 Task: Toggle the highlight modified tabs in the editor management.
Action: Mouse moved to (3, 593)
Screenshot: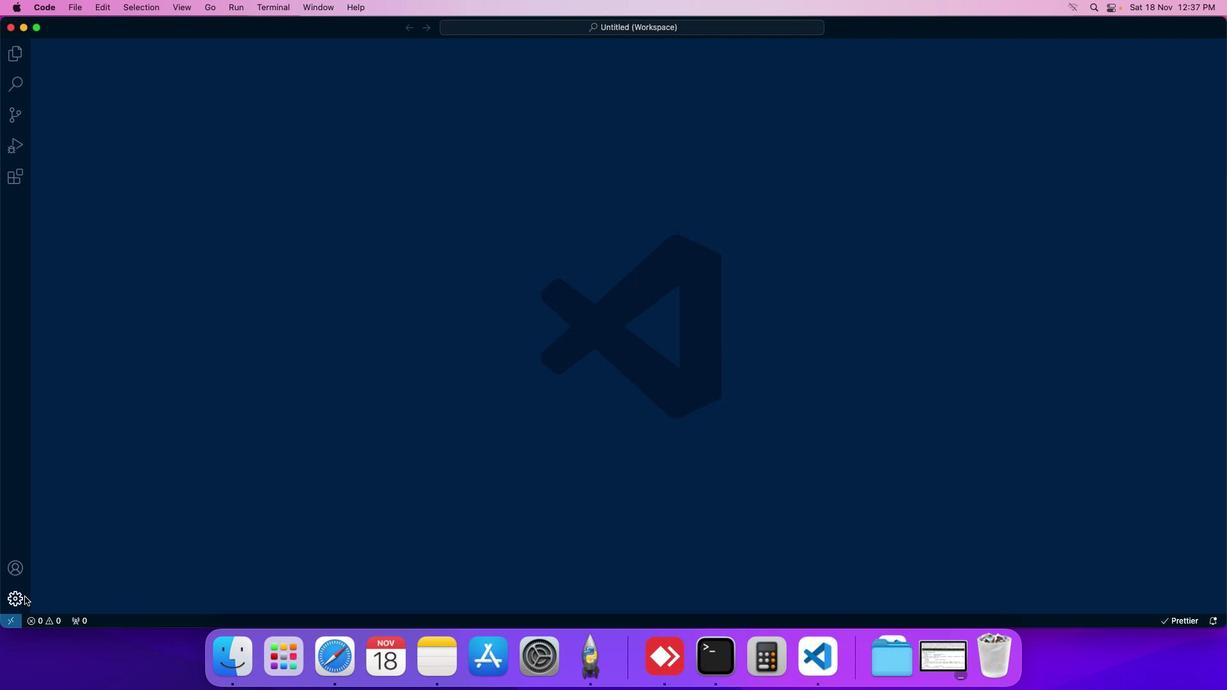 
Action: Mouse pressed left at (3, 593)
Screenshot: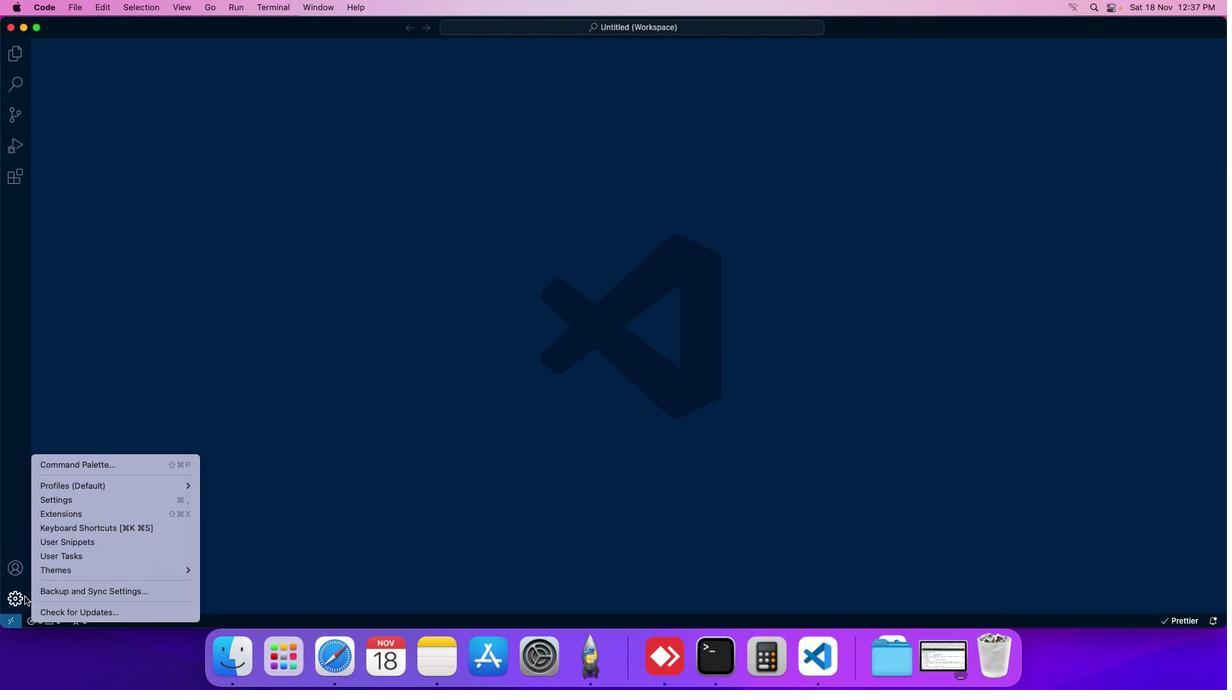 
Action: Mouse moved to (49, 504)
Screenshot: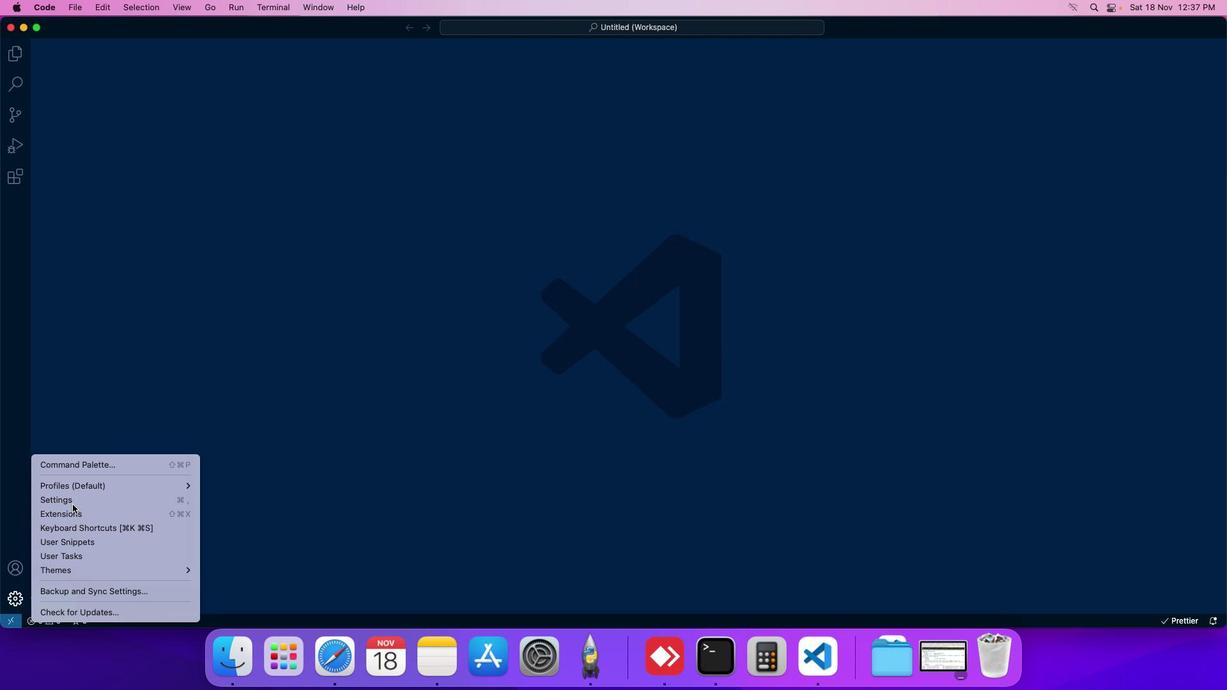 
Action: Mouse pressed left at (49, 504)
Screenshot: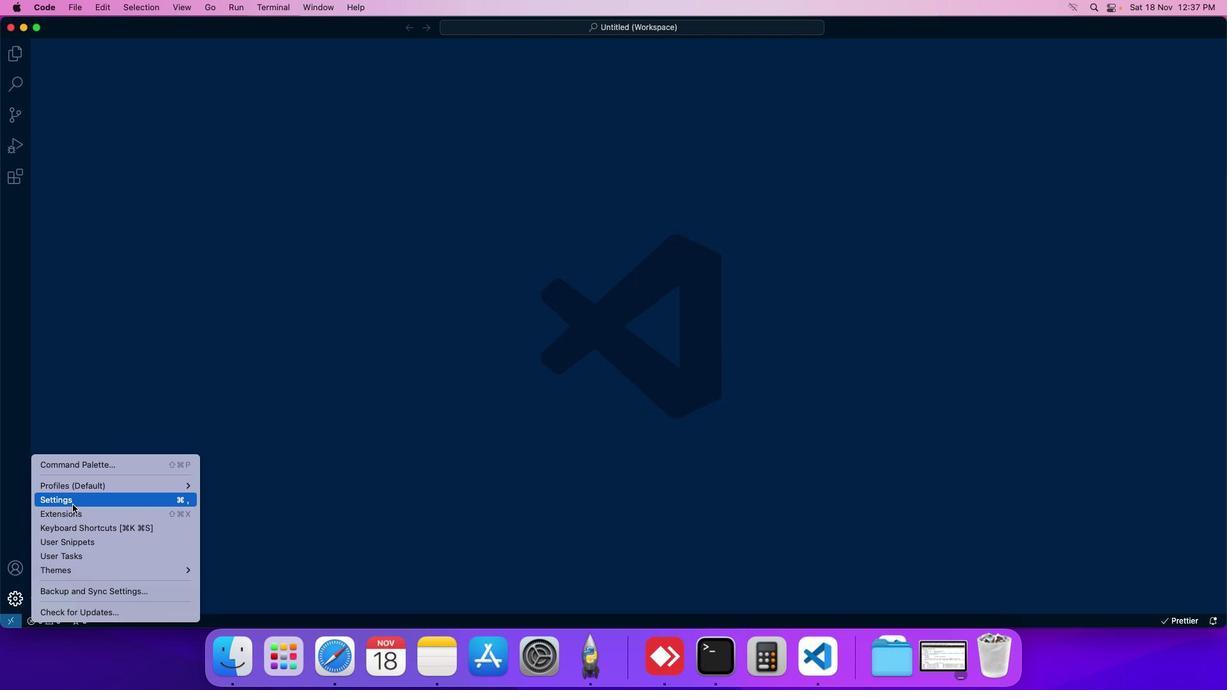 
Action: Mouse moved to (292, 108)
Screenshot: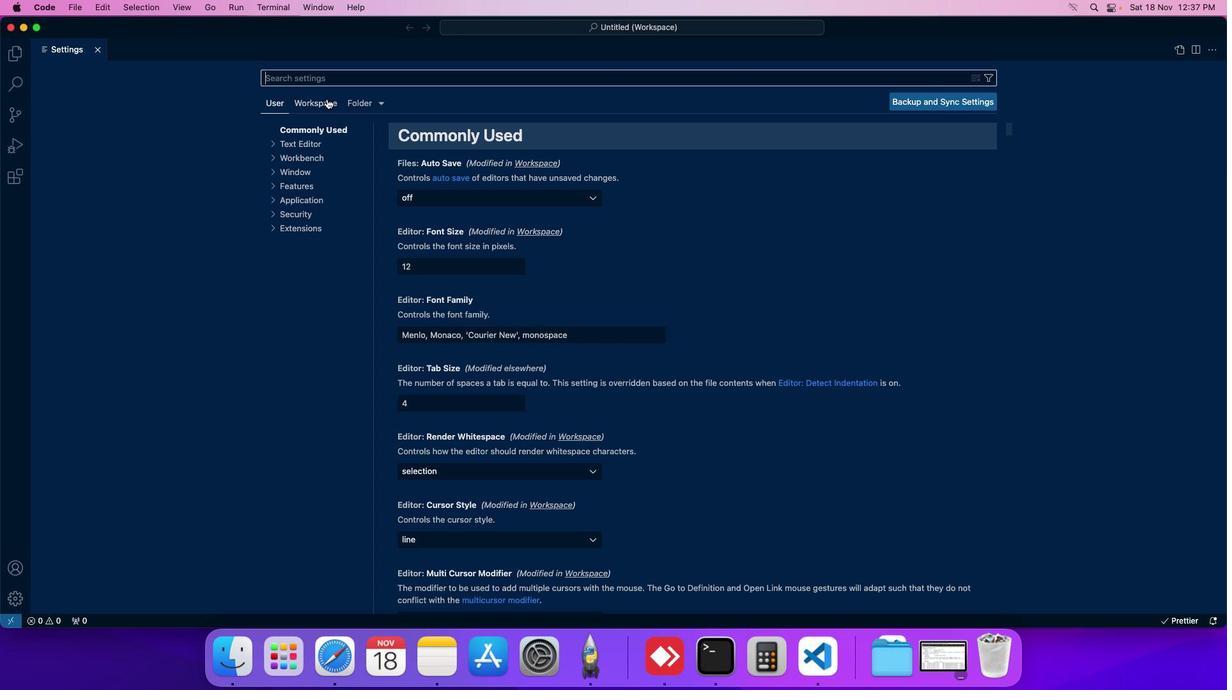 
Action: Mouse pressed left at (292, 108)
Screenshot: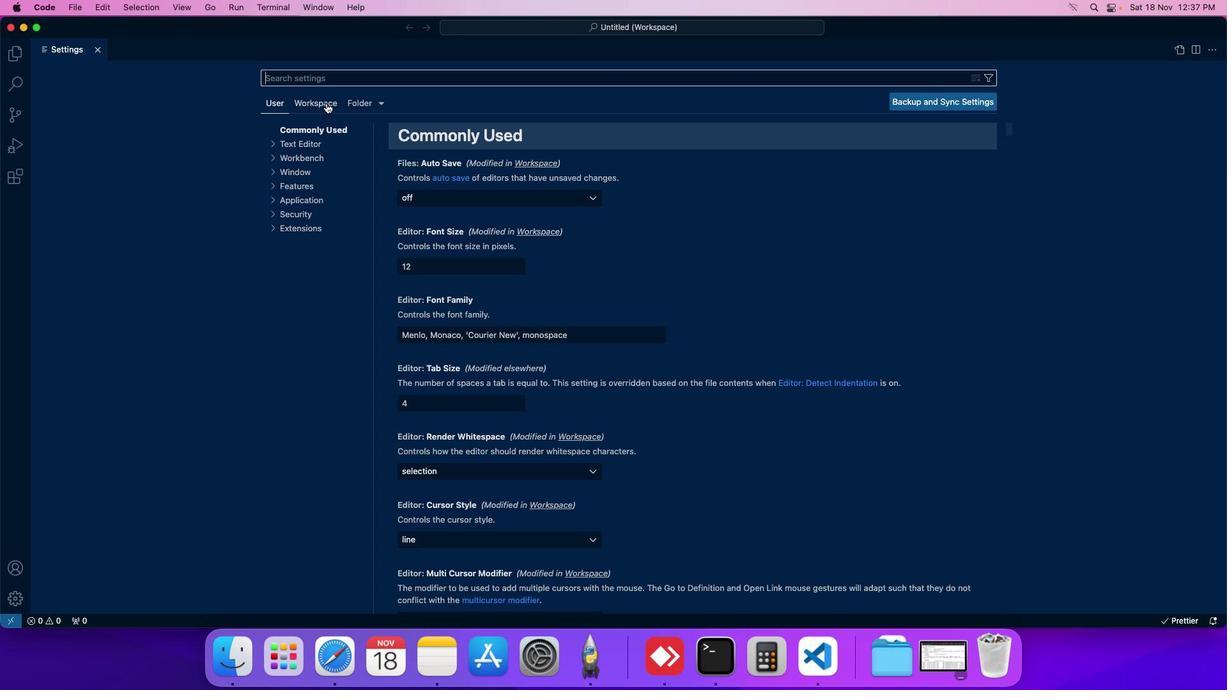 
Action: Mouse moved to (270, 164)
Screenshot: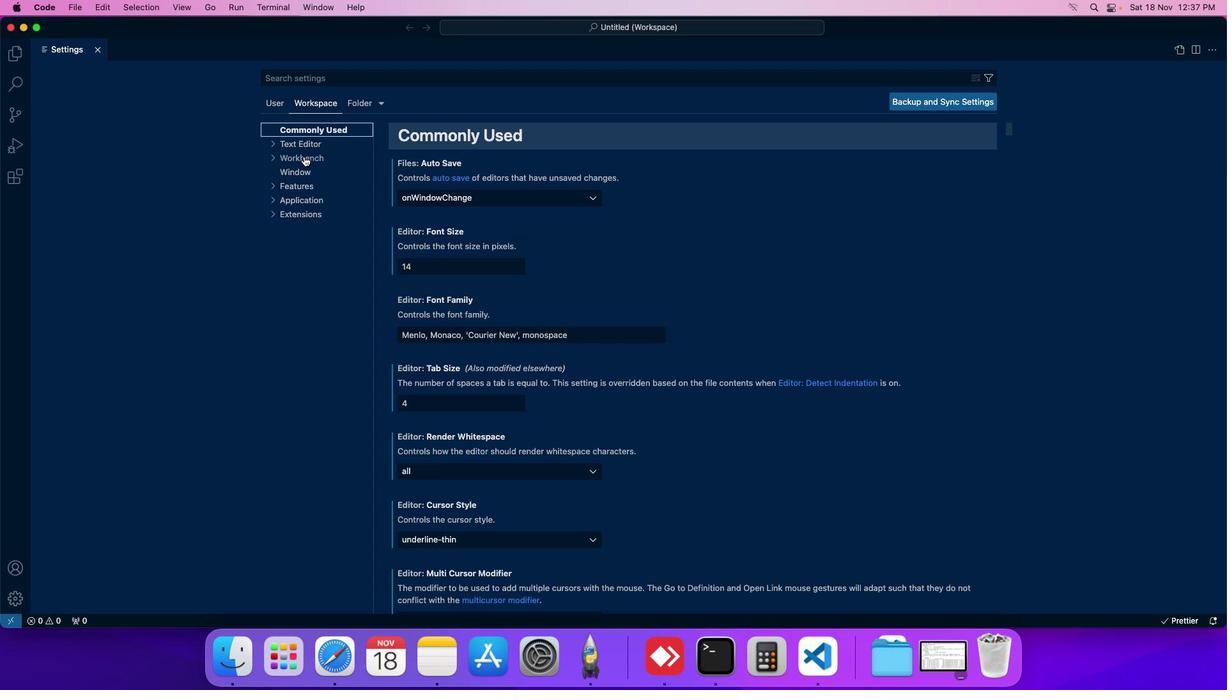 
Action: Mouse pressed left at (270, 164)
Screenshot: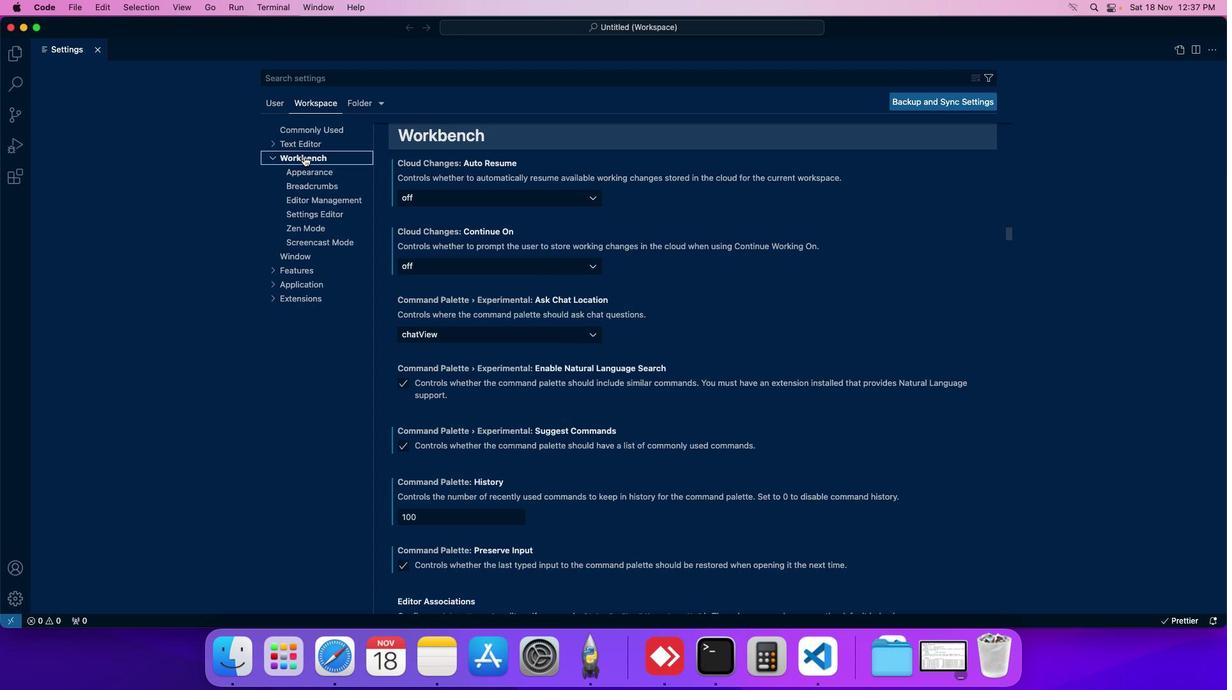 
Action: Mouse moved to (282, 207)
Screenshot: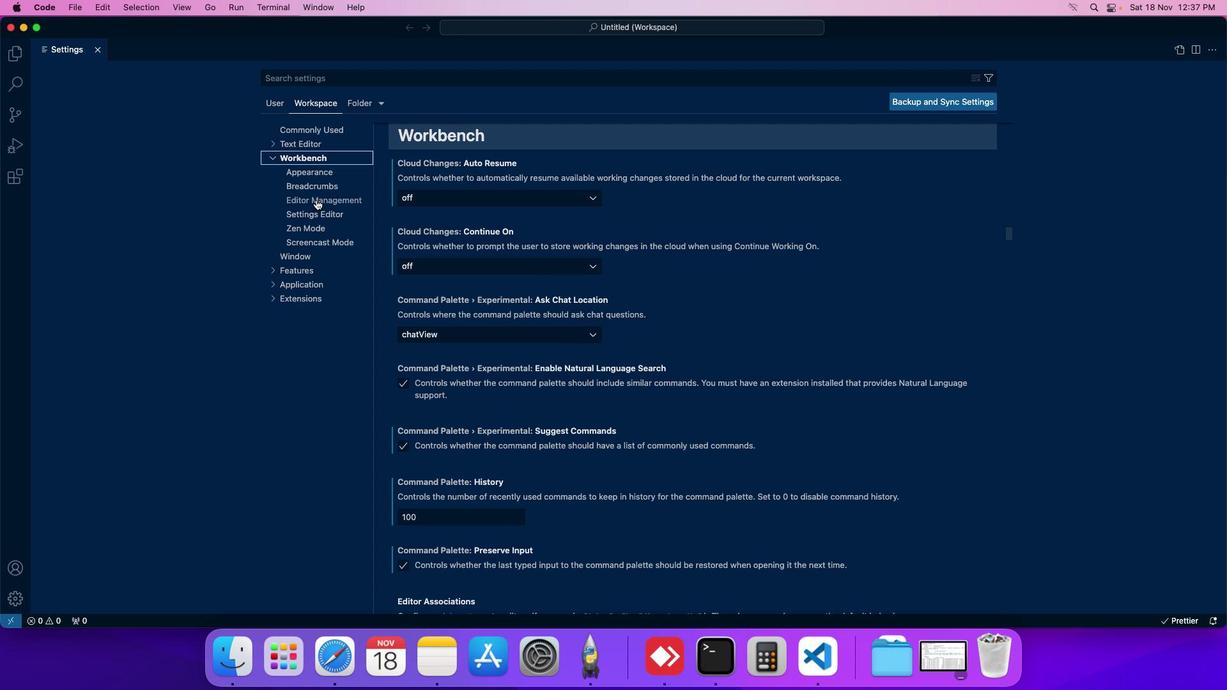 
Action: Mouse pressed left at (282, 207)
Screenshot: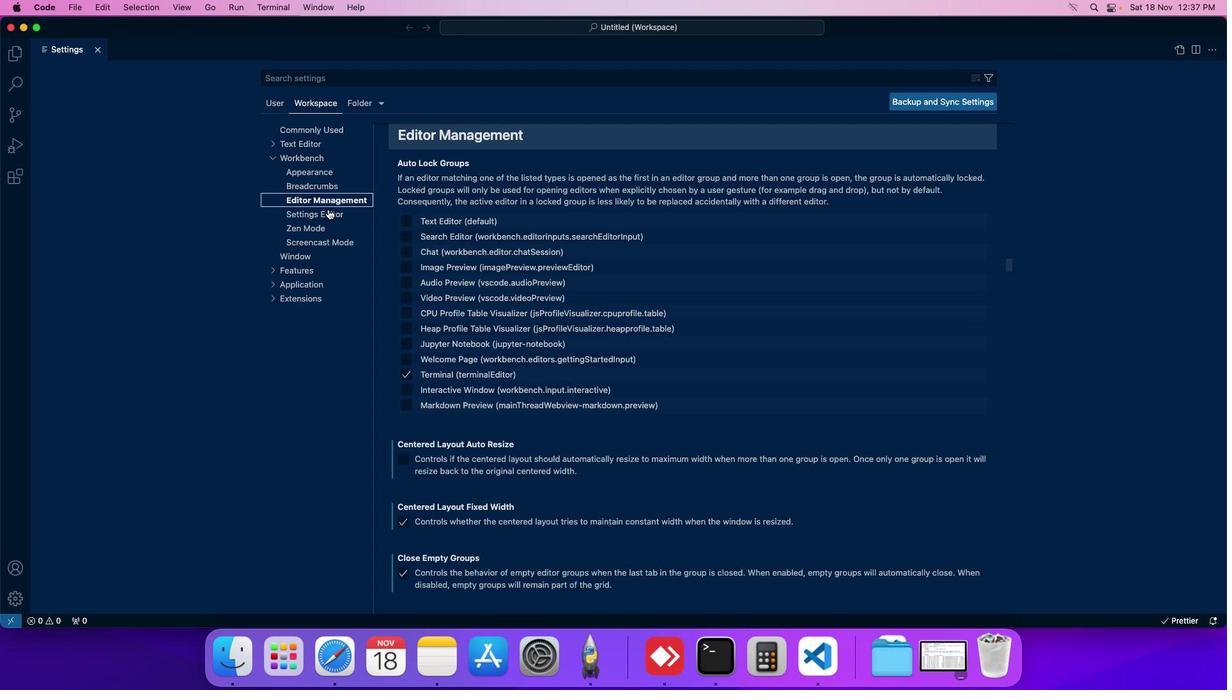 
Action: Mouse moved to (436, 336)
Screenshot: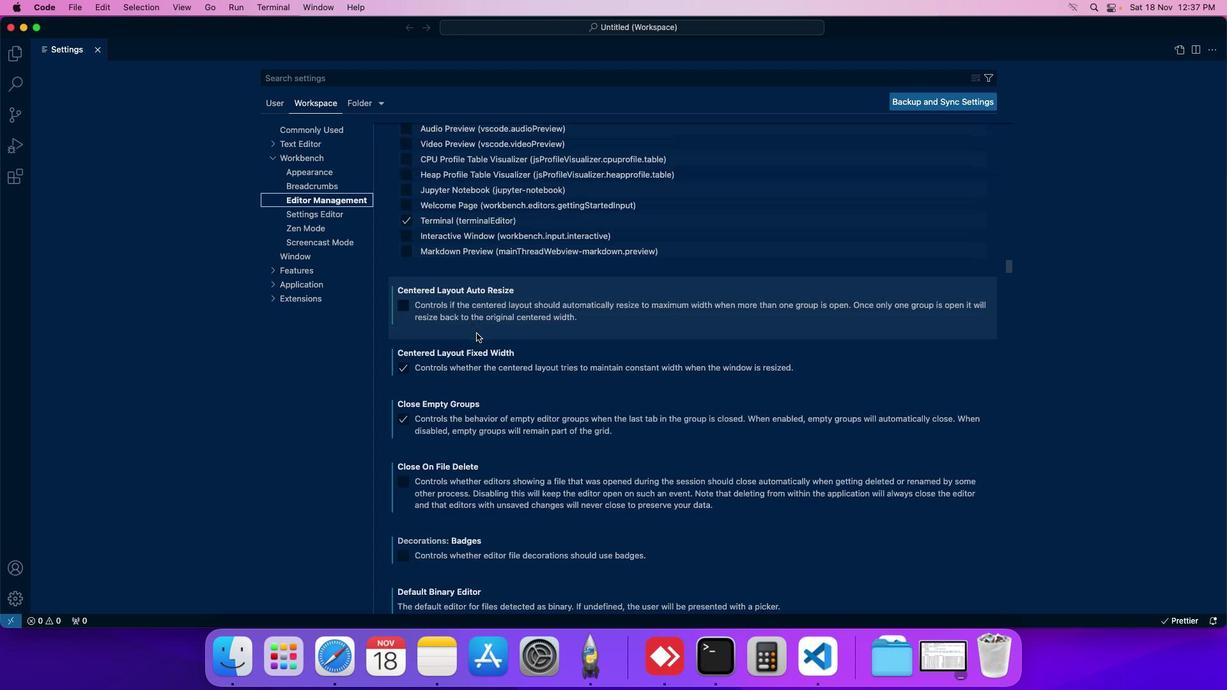 
Action: Mouse scrolled (436, 336) with delta (-19, 11)
Screenshot: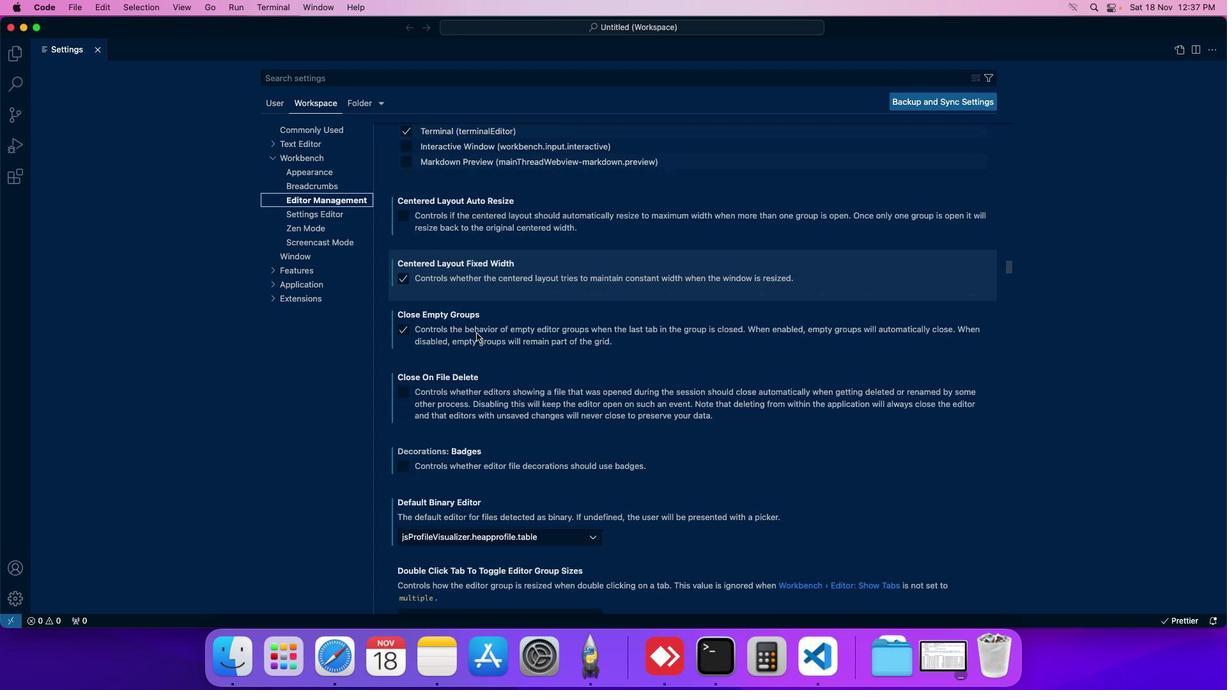 
Action: Mouse scrolled (436, 336) with delta (-19, 11)
Screenshot: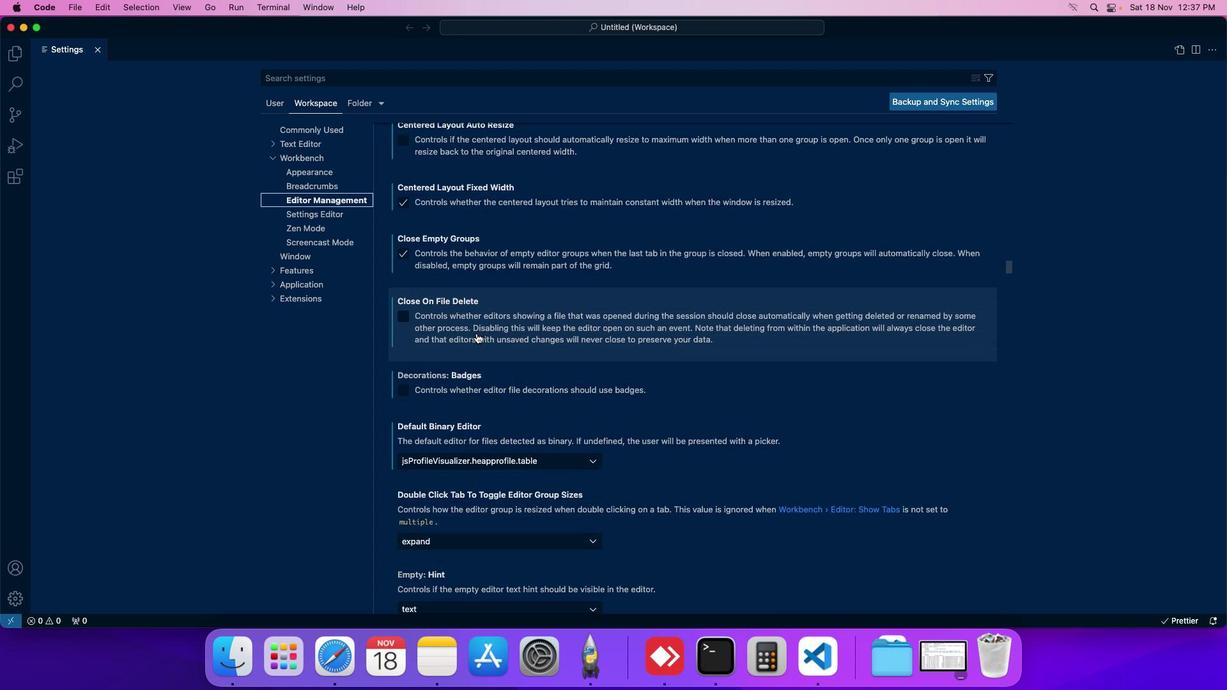 
Action: Mouse scrolled (436, 336) with delta (-19, 11)
Screenshot: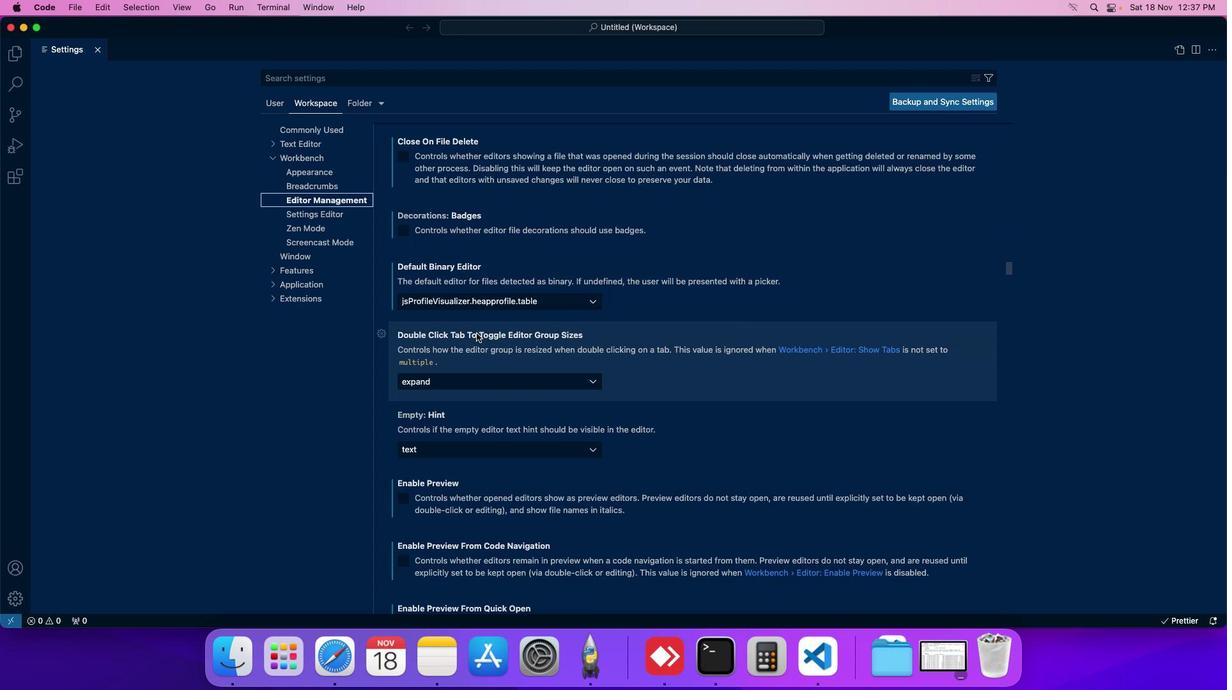 
Action: Mouse scrolled (436, 336) with delta (-19, 11)
Screenshot: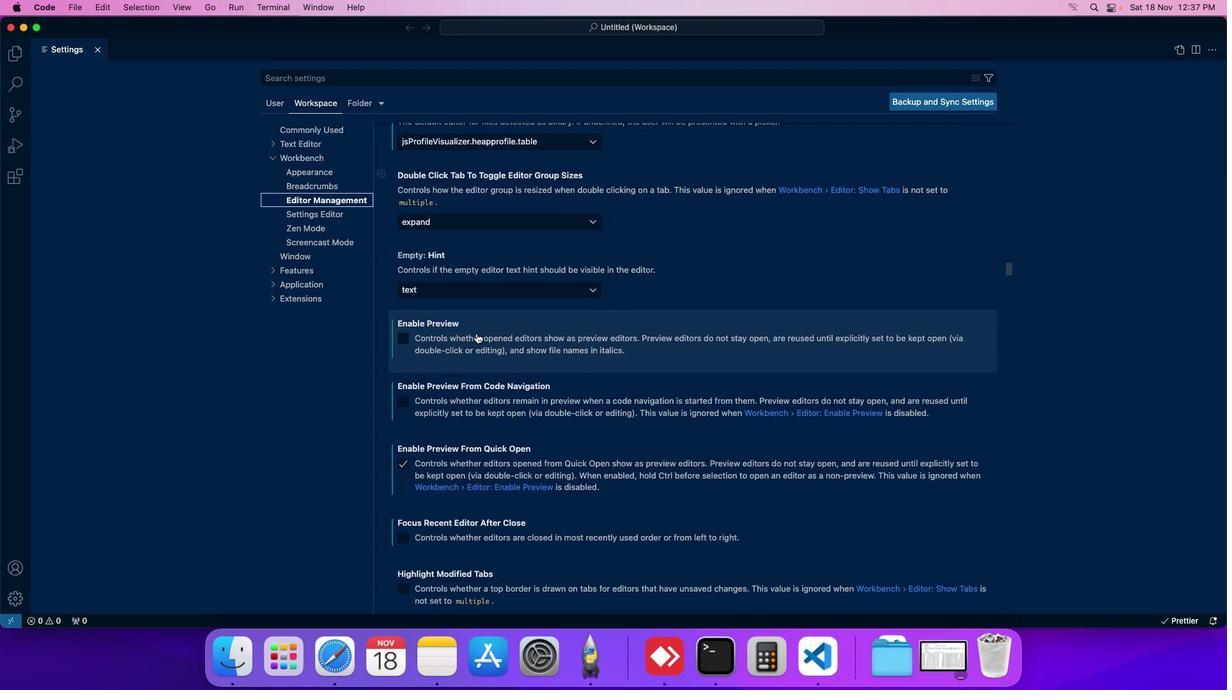 
Action: Mouse scrolled (436, 336) with delta (-19, 11)
Screenshot: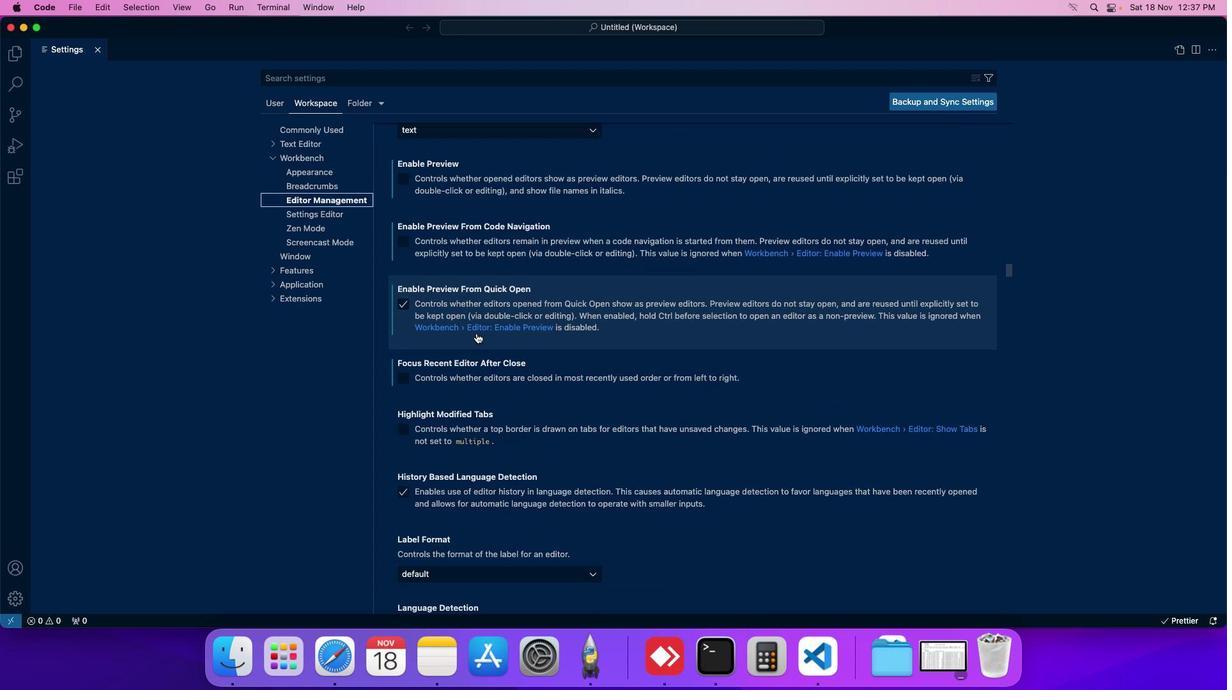 
Action: Mouse moved to (368, 430)
Screenshot: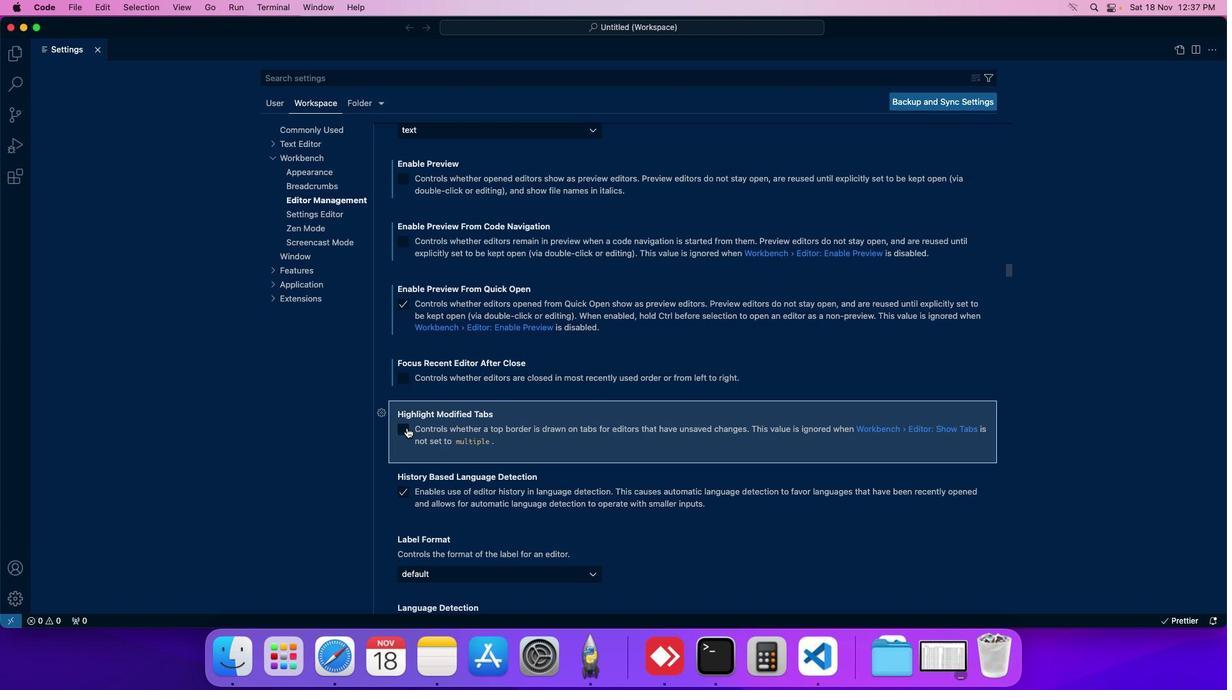 
Action: Mouse pressed left at (368, 430)
Screenshot: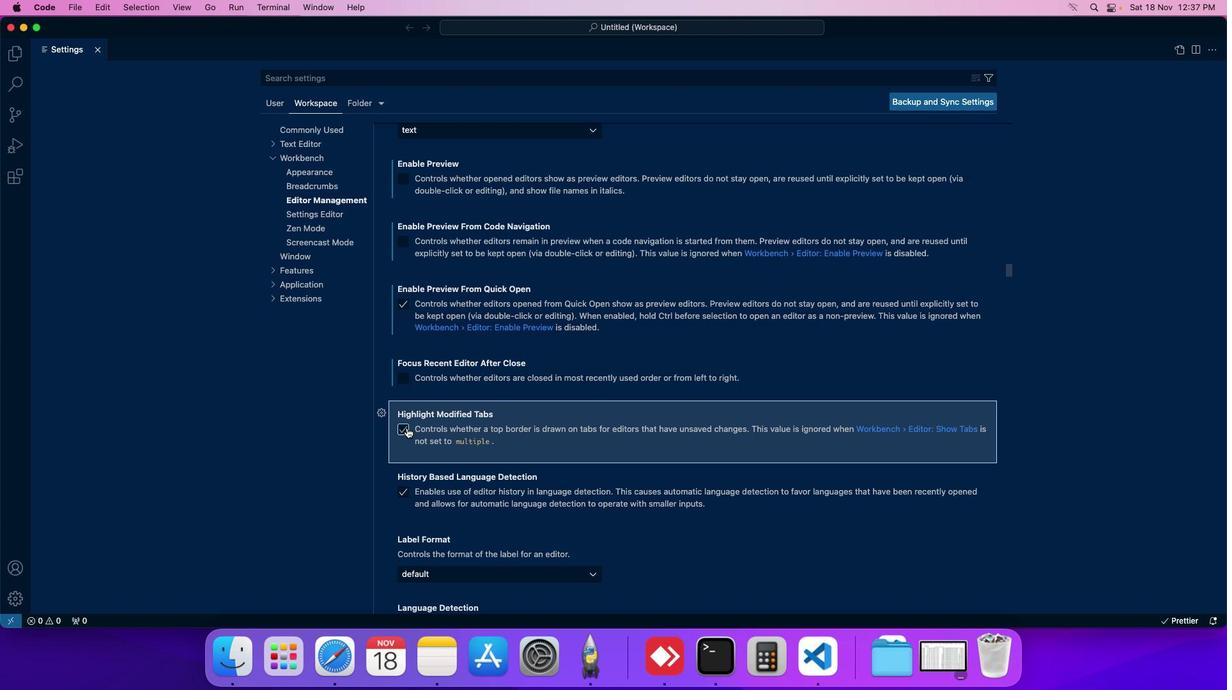 
Action: Mouse moved to (375, 429)
Screenshot: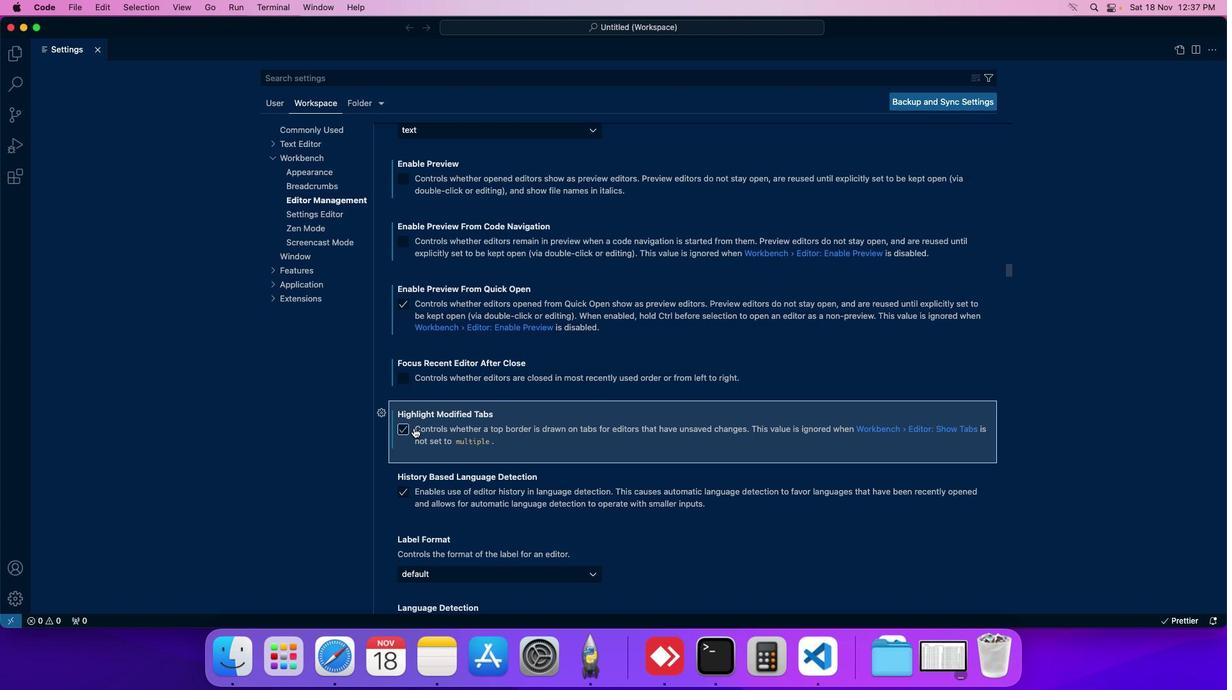 
